 Task: Add Koios Peach Mango Sparkling Beverage to the cart.
Action: Mouse pressed left at (18, 149)
Screenshot: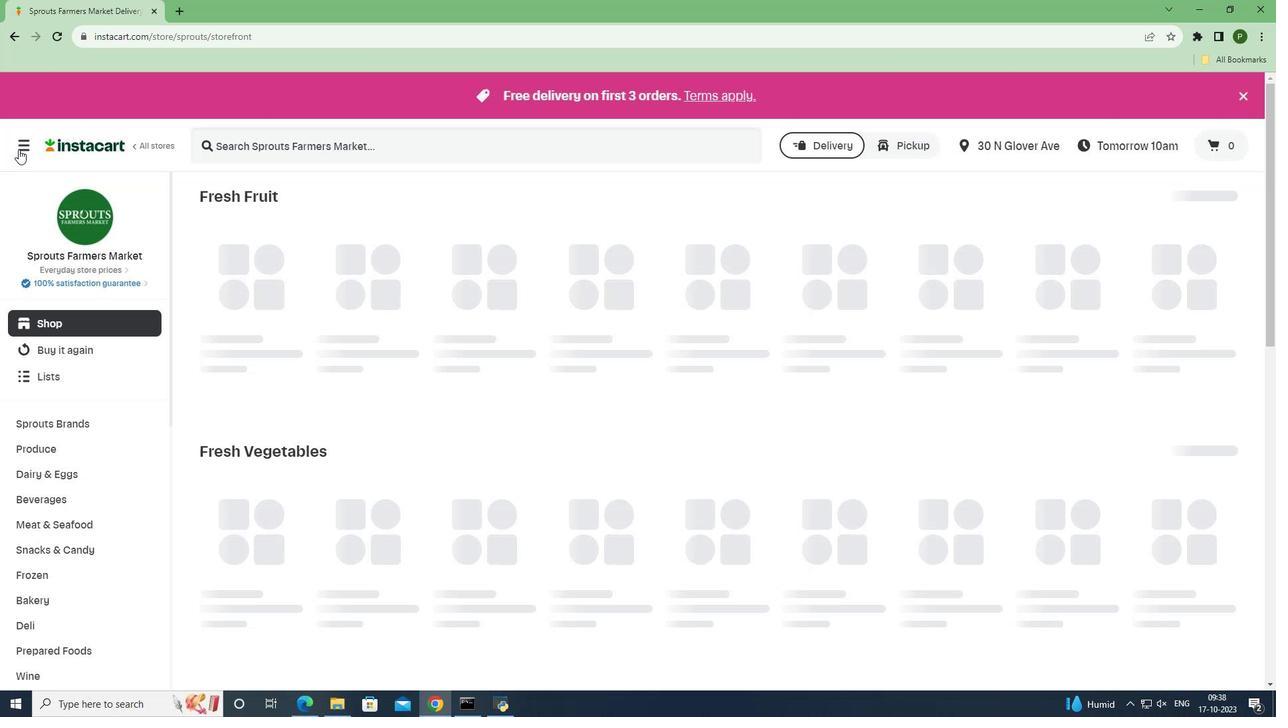 
Action: Mouse moved to (57, 349)
Screenshot: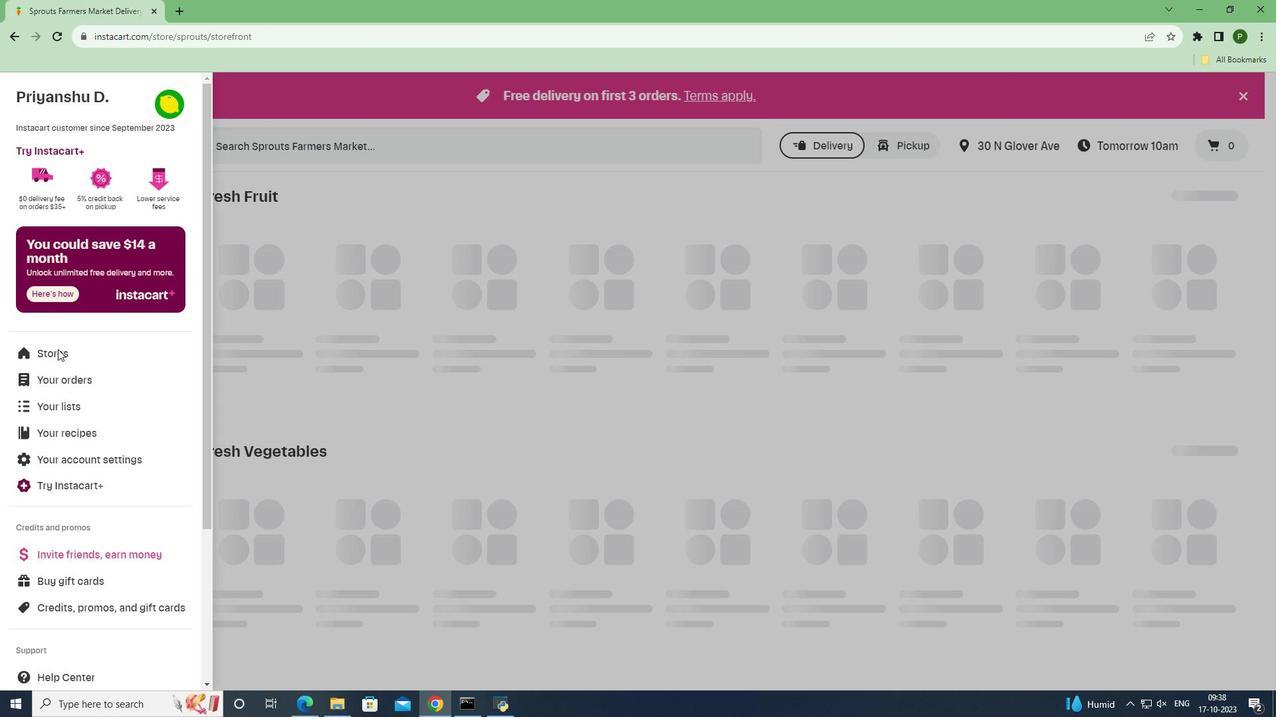 
Action: Mouse pressed left at (57, 349)
Screenshot: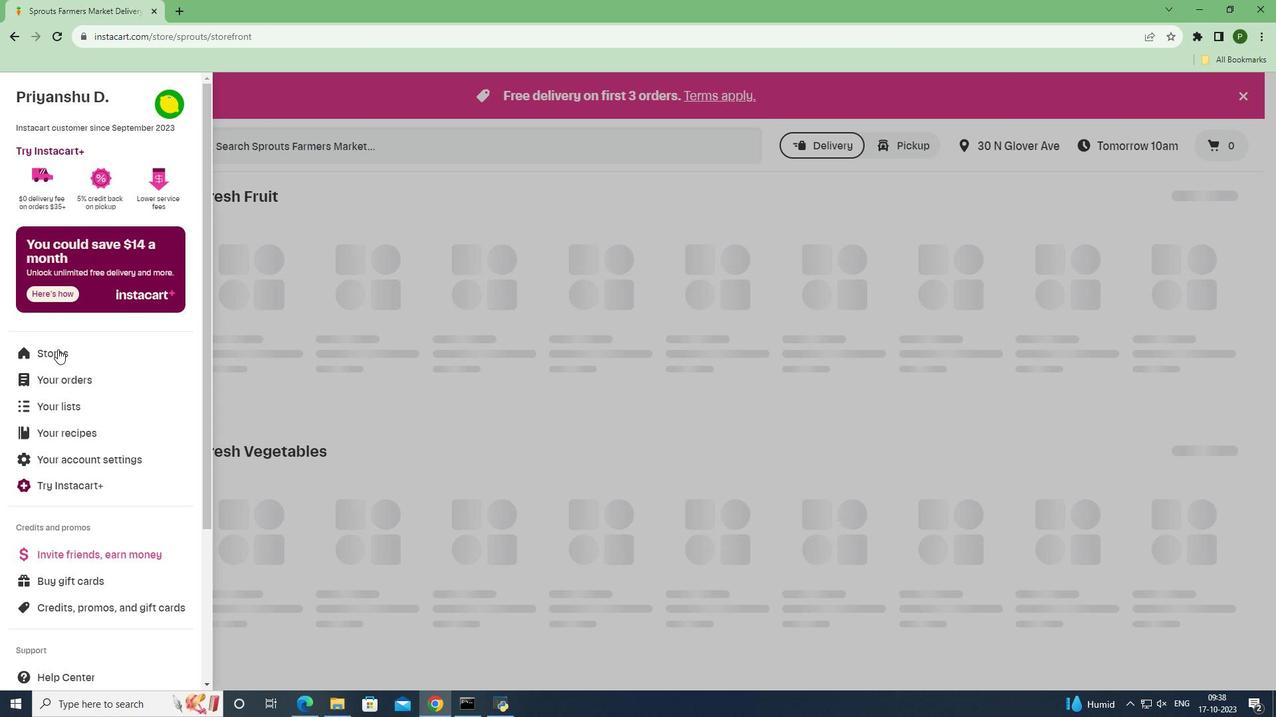 
Action: Mouse moved to (300, 144)
Screenshot: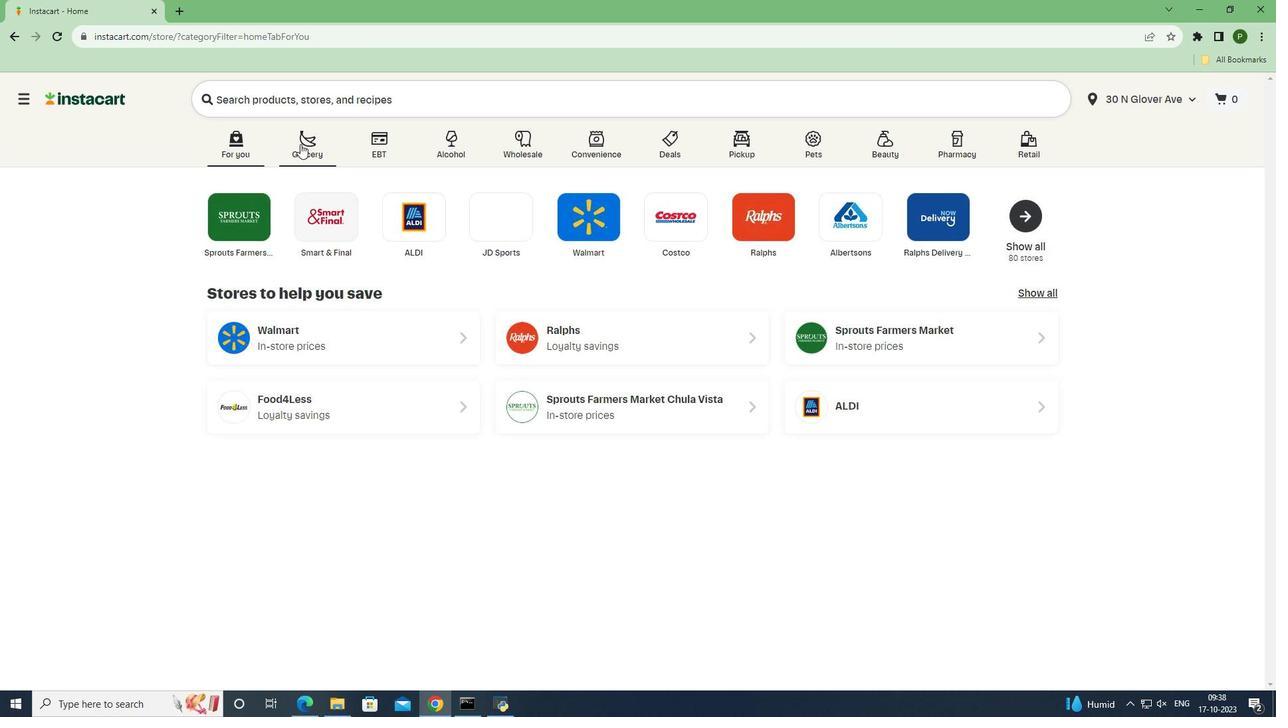 
Action: Mouse pressed left at (300, 144)
Screenshot: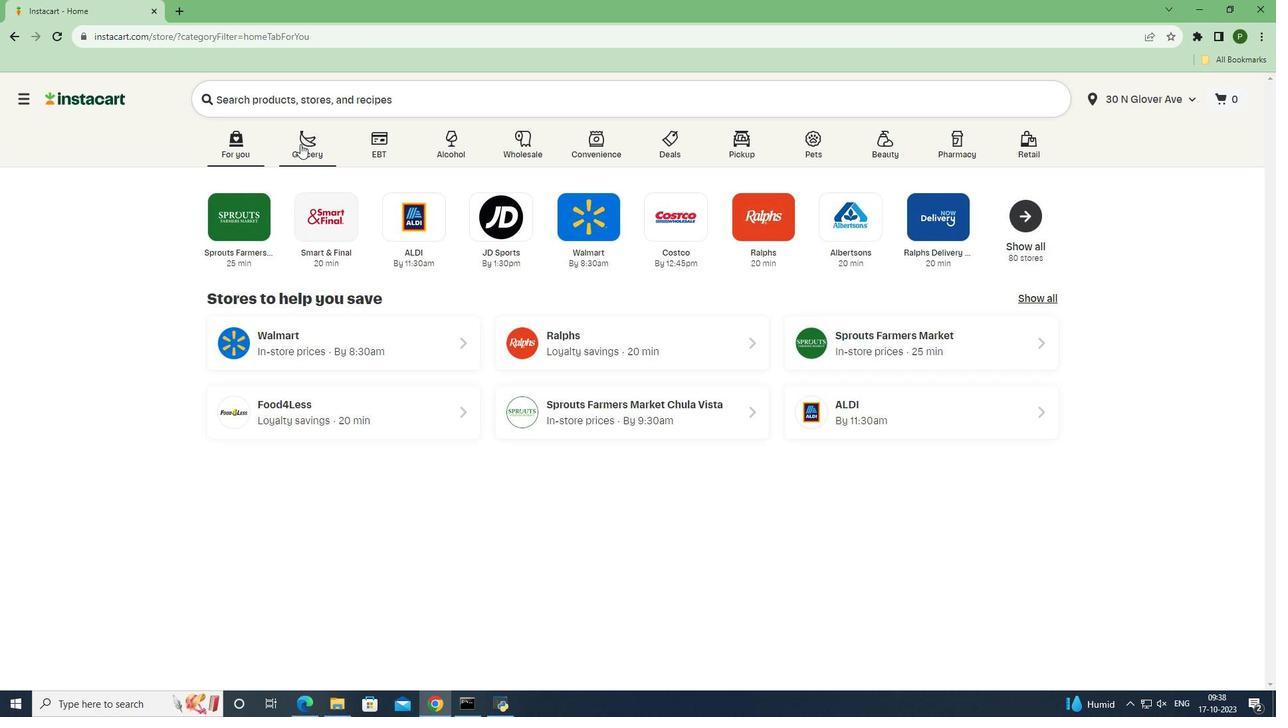 
Action: Mouse moved to (797, 312)
Screenshot: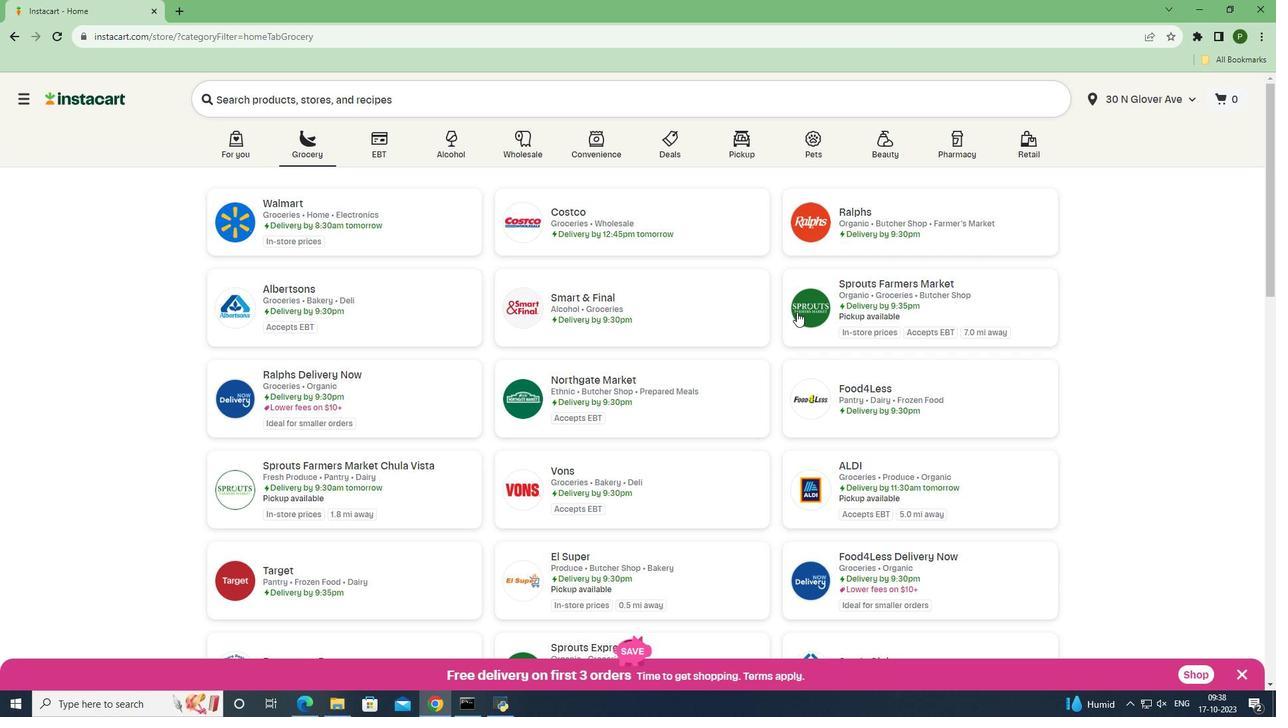 
Action: Mouse pressed left at (797, 312)
Screenshot: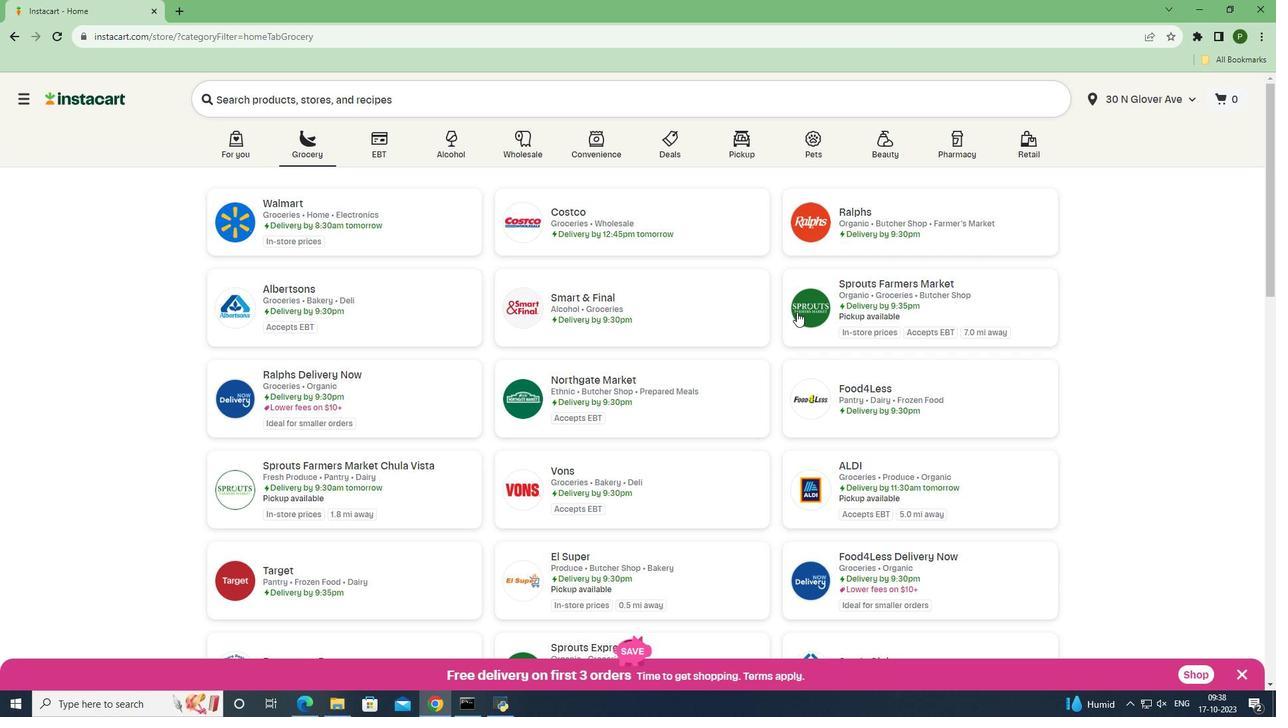 
Action: Mouse moved to (57, 493)
Screenshot: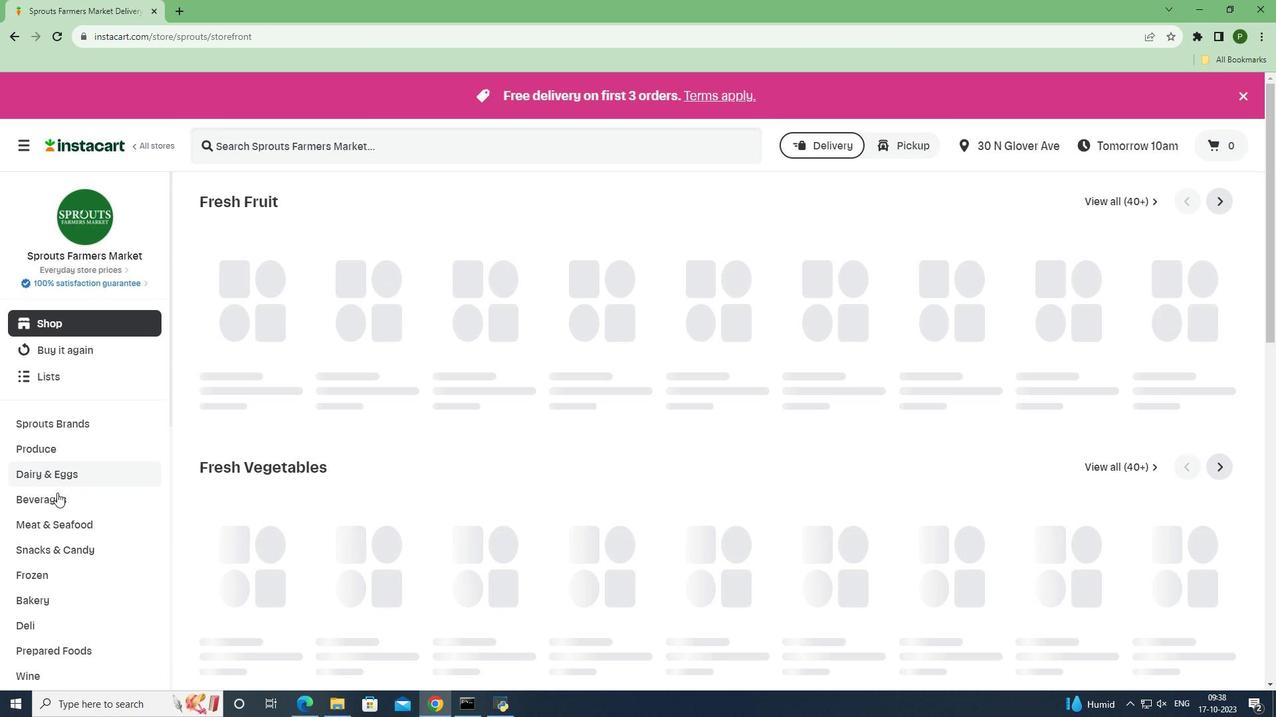 
Action: Mouse pressed left at (57, 493)
Screenshot: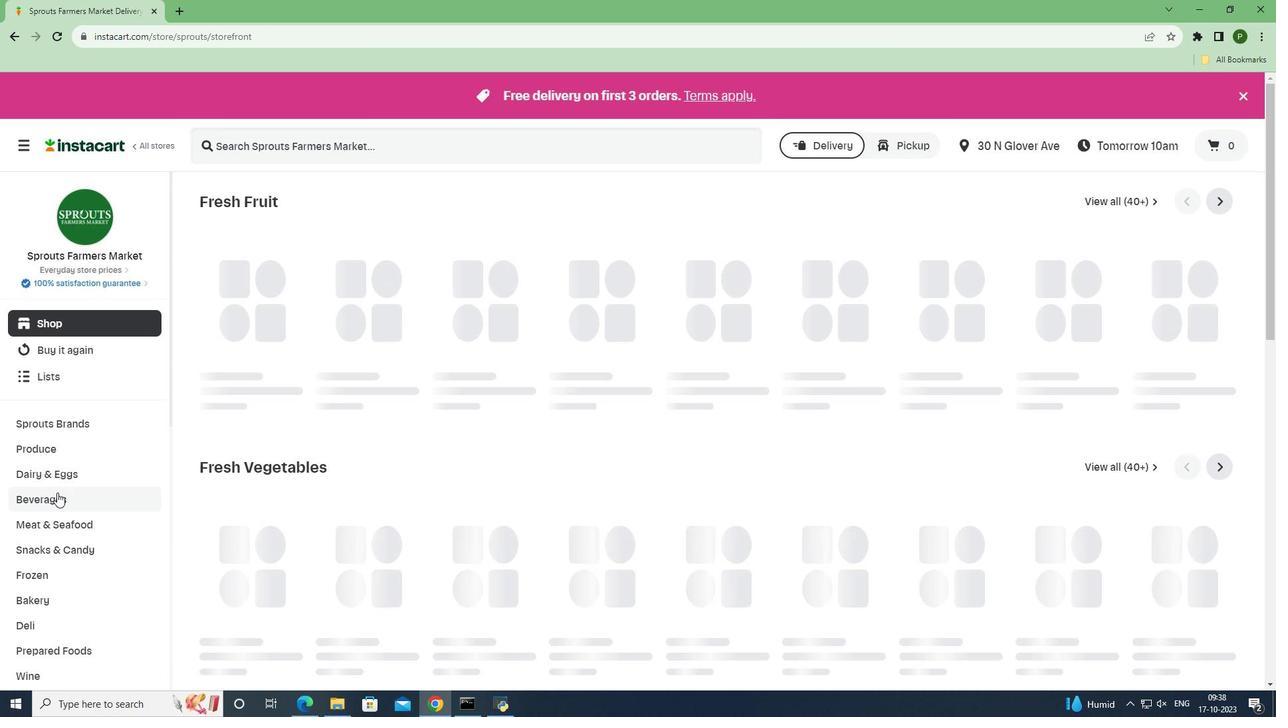 
Action: Mouse moved to (1235, 221)
Screenshot: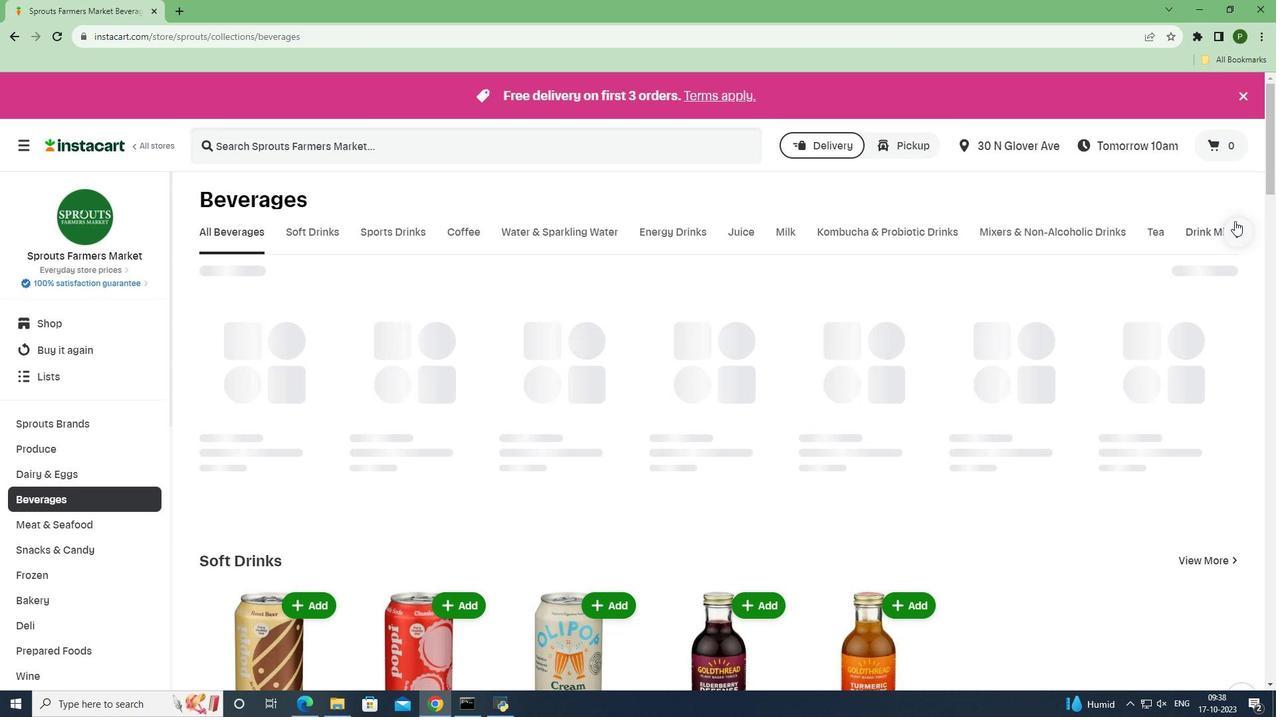 
Action: Mouse pressed left at (1235, 221)
Screenshot: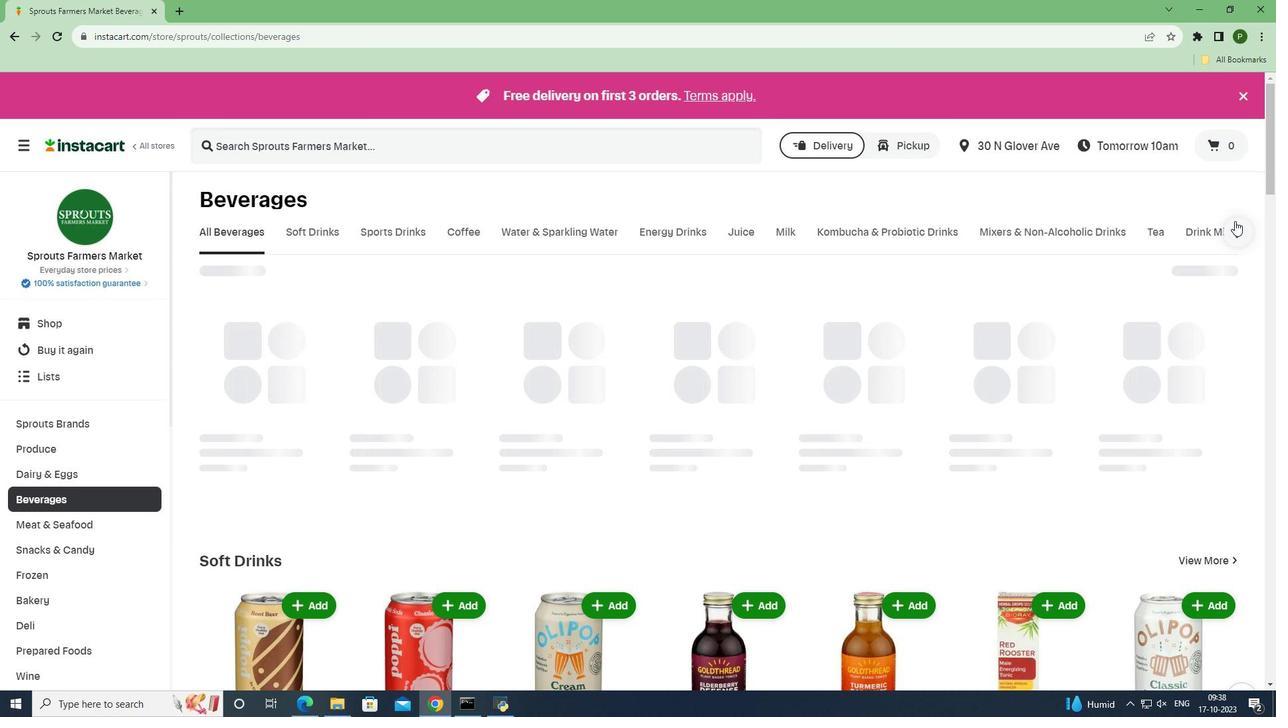 
Action: Mouse moved to (1195, 229)
Screenshot: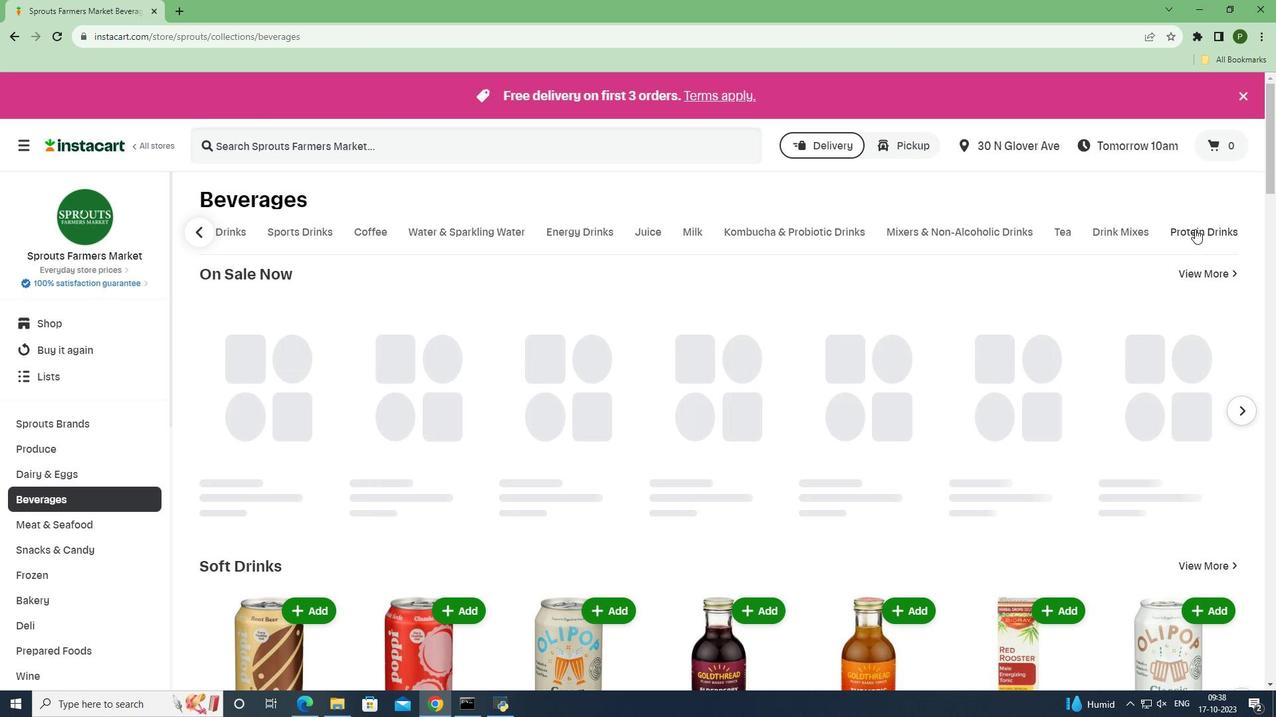 
Action: Mouse pressed left at (1195, 229)
Screenshot: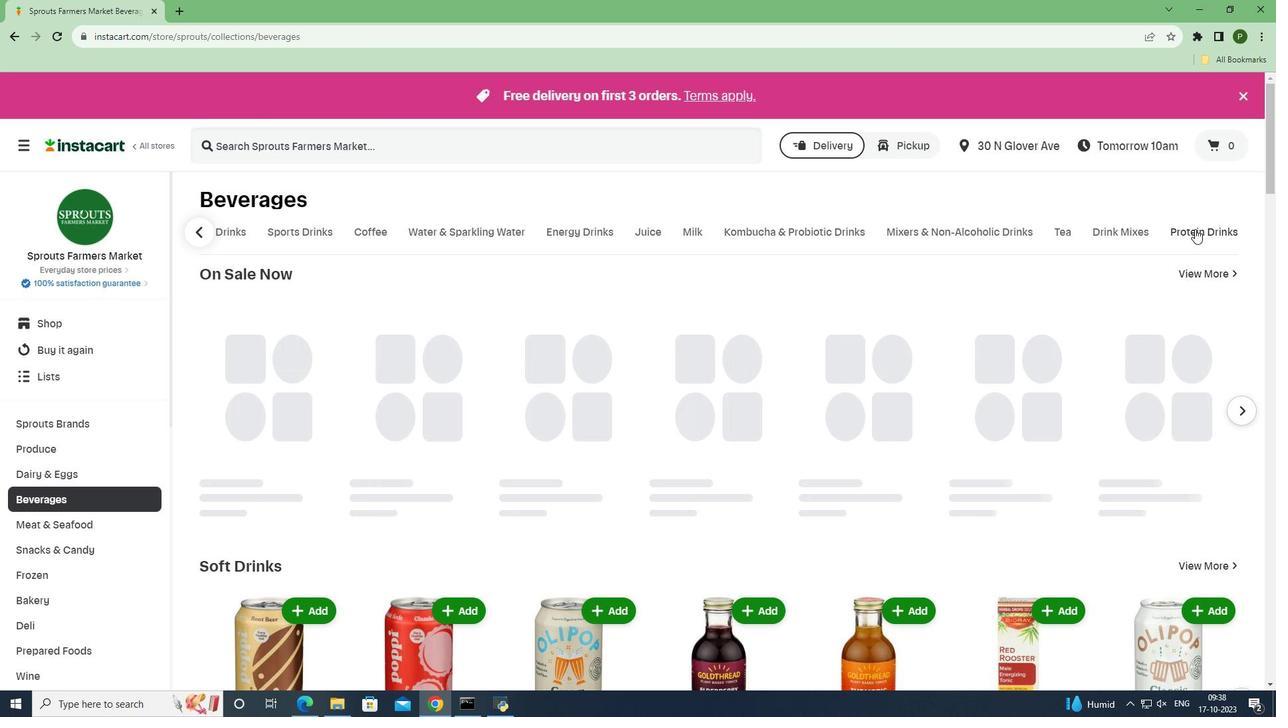 
Action: Mouse moved to (521, 140)
Screenshot: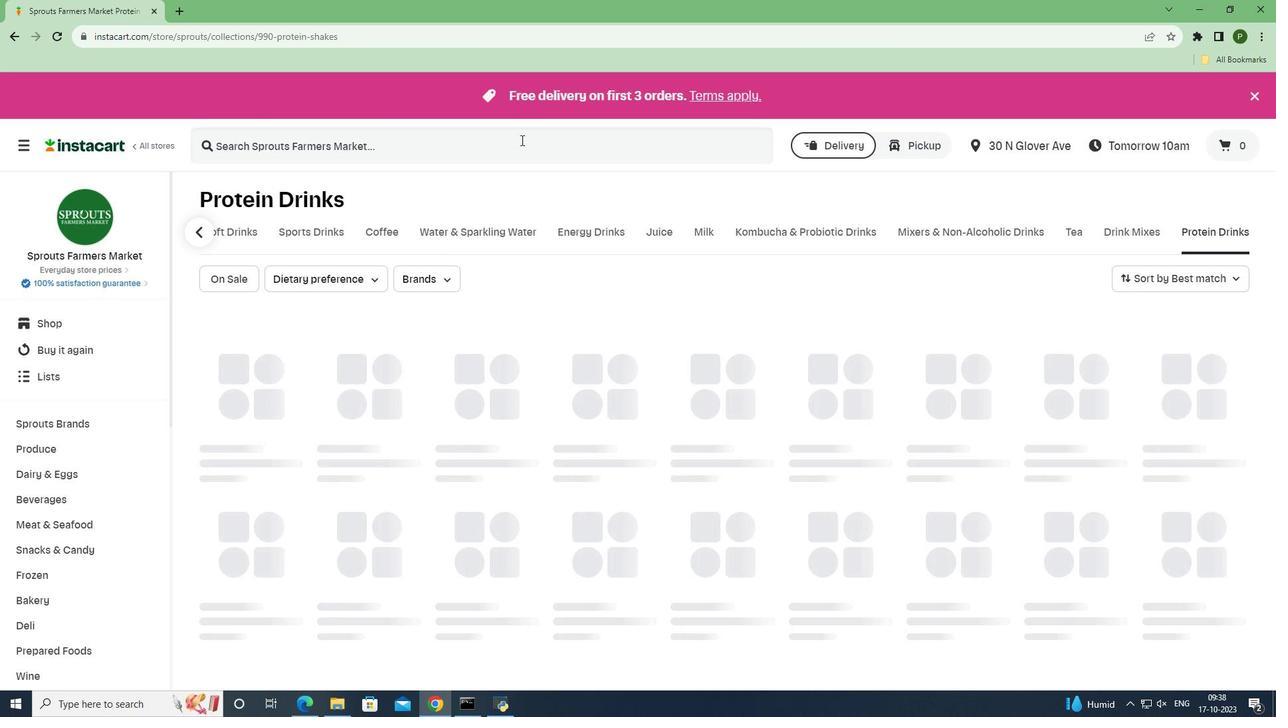 
Action: Mouse pressed left at (521, 140)
Screenshot: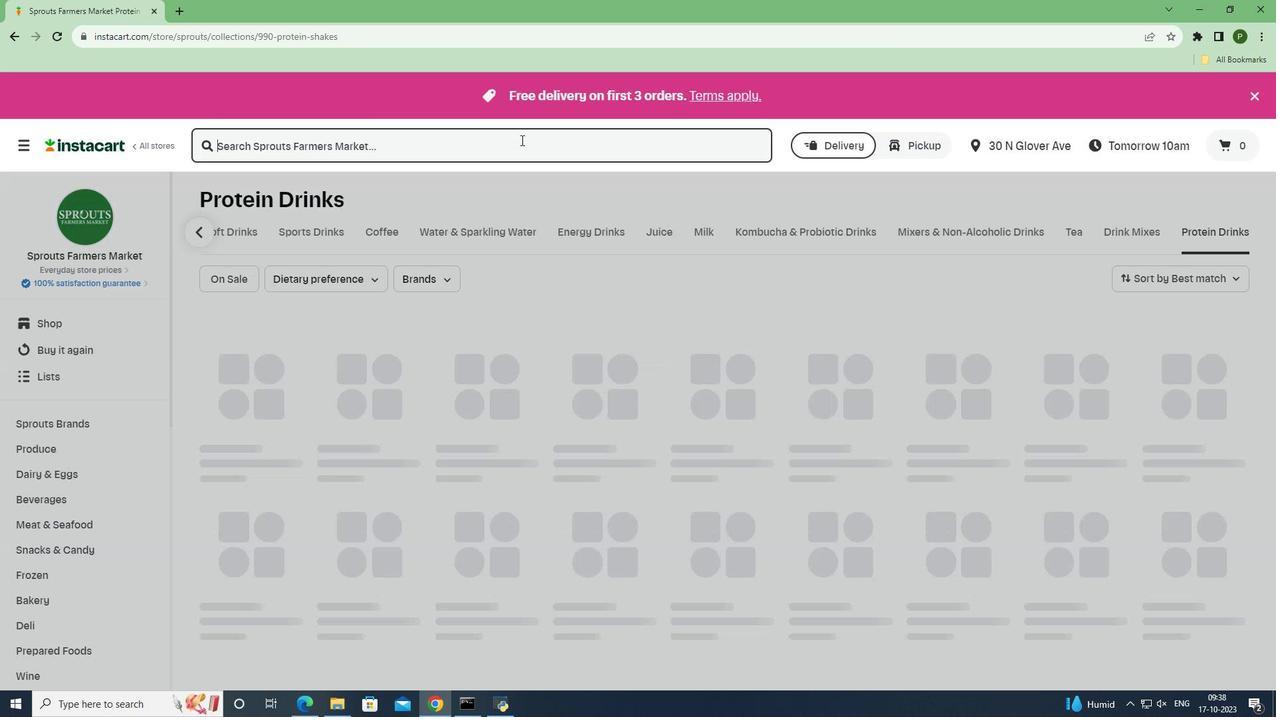 
Action: Key pressed <Key.caps_lock>K<Key.caps_lock>oios<Key.space><Key.caps_lock>P<Key.caps_lock>each<Key.space><Key.caps_lock>M<Key.caps_lock>ango<Key.space><Key.caps_lock>S<Key.caps_lock>parkling<Key.space><Key.caps_lock>B<Key.caps_lock>everage<Key.space><Key.enter>
Screenshot: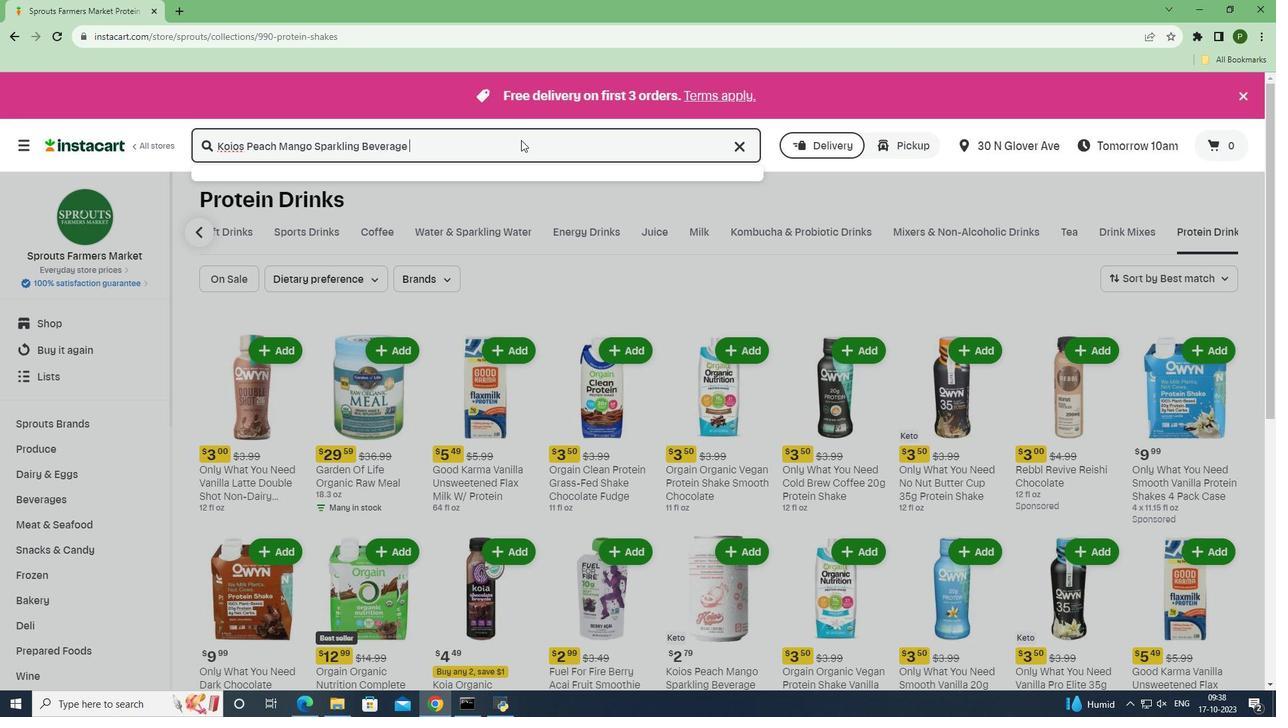 
Action: Mouse moved to (782, 255)
Screenshot: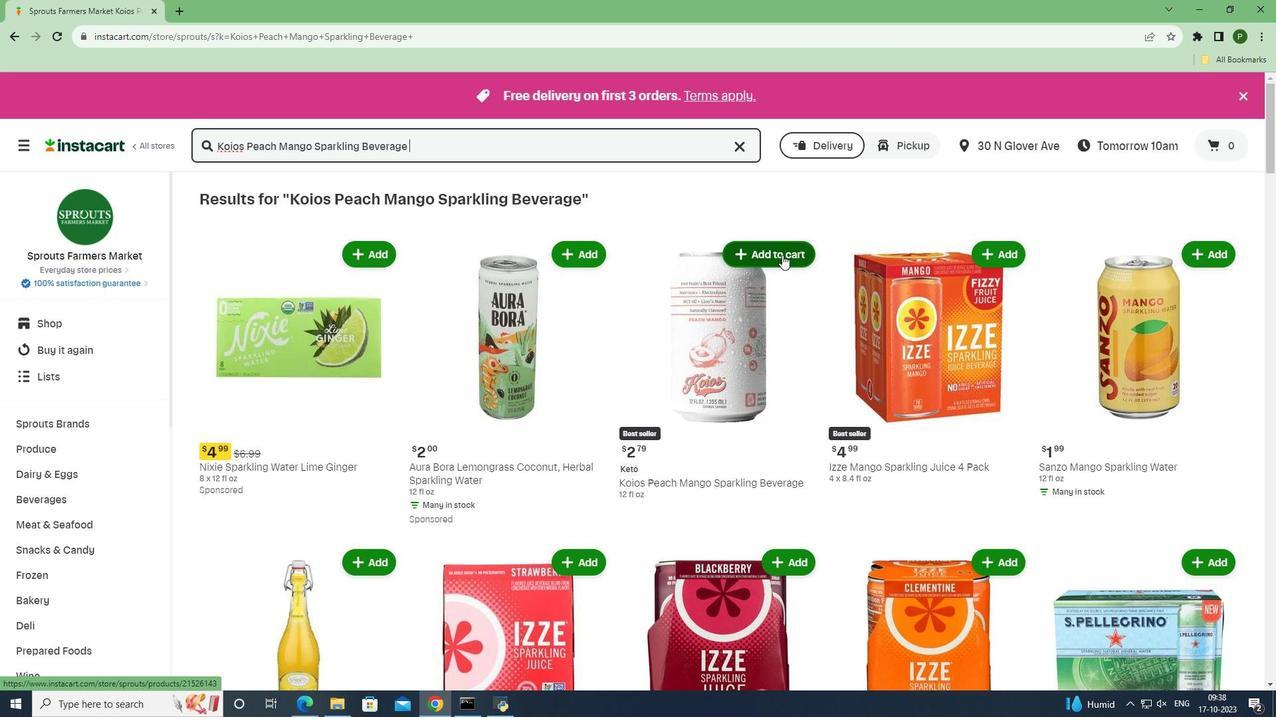 
Action: Mouse pressed left at (782, 255)
Screenshot: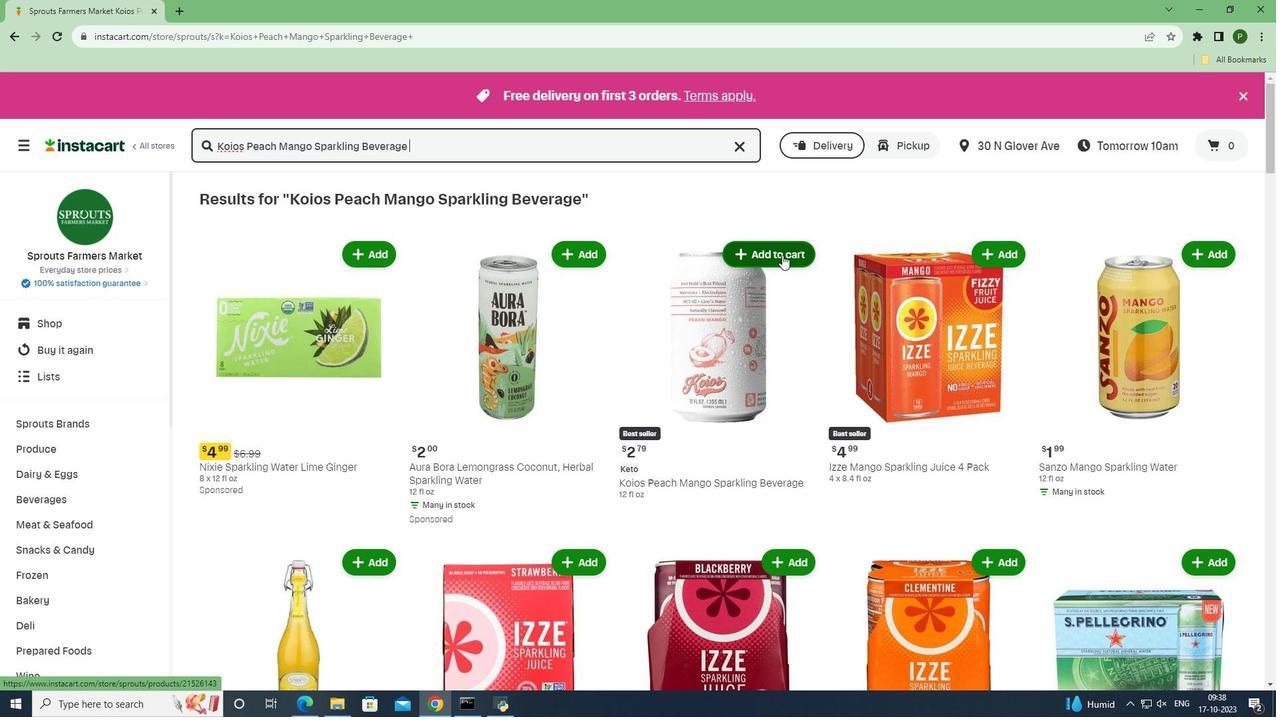 
Action: Mouse moved to (793, 335)
Screenshot: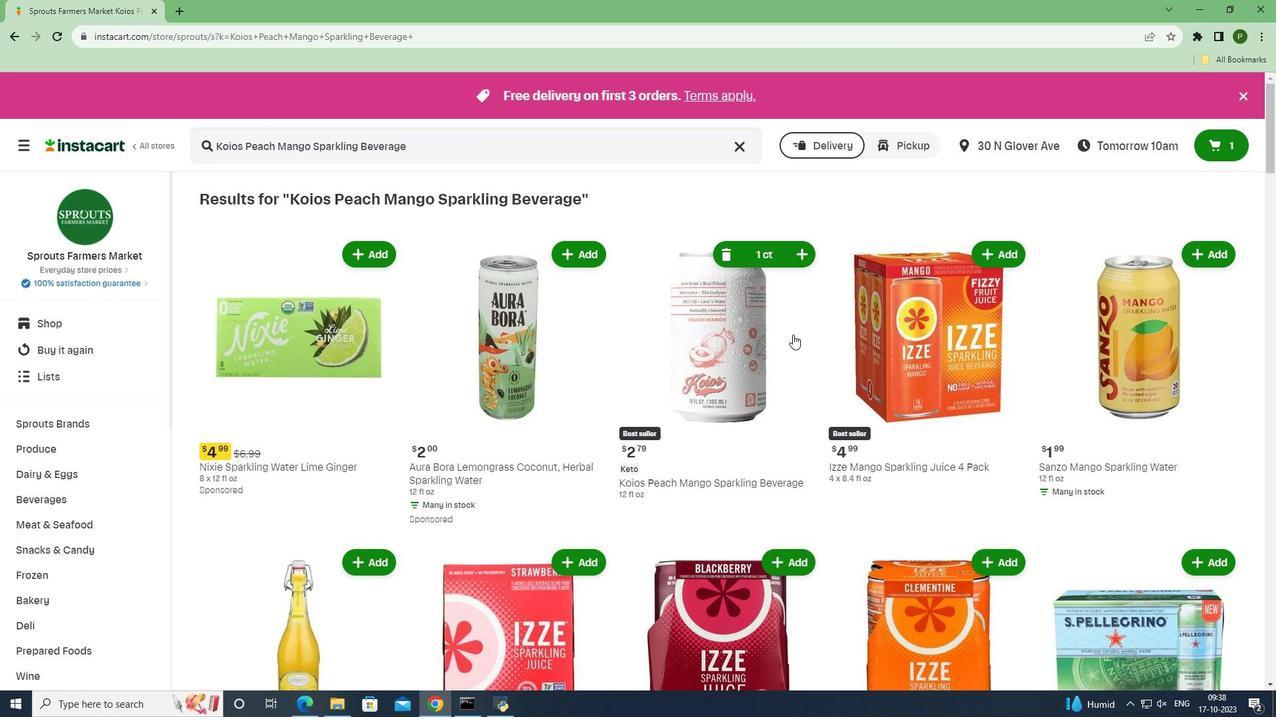 
